 Task: In skill path updates turn off In-app notifications.
Action: Mouse moved to (676, 54)
Screenshot: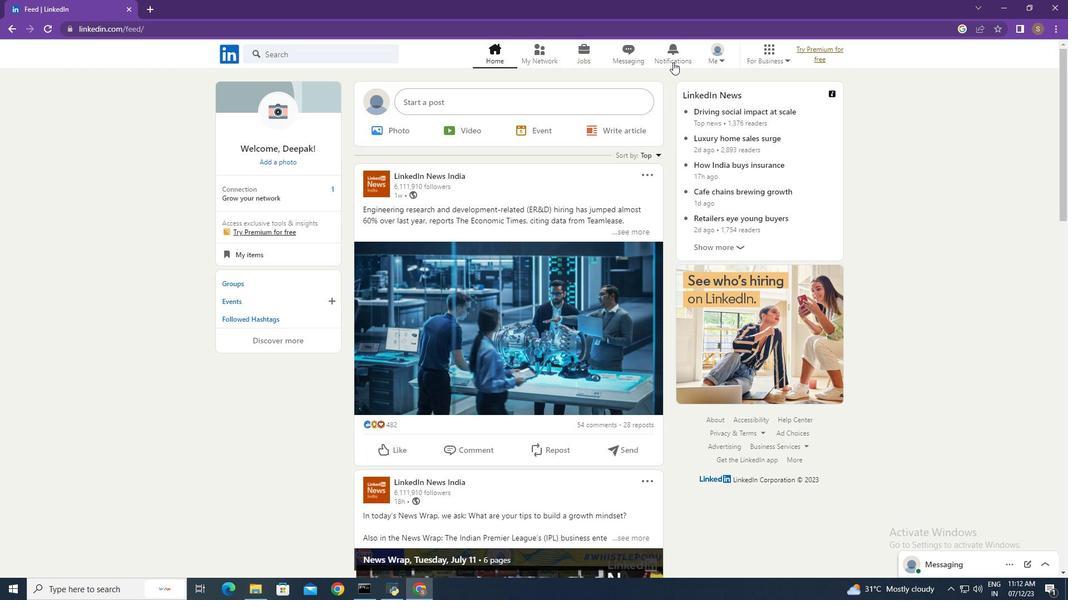 
Action: Mouse pressed left at (676, 54)
Screenshot: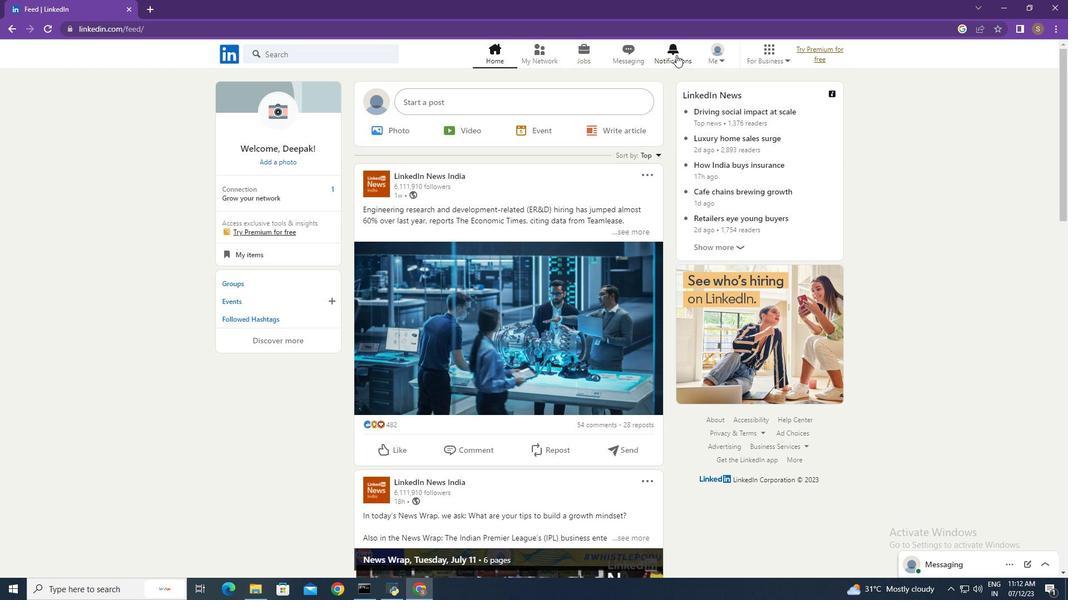 
Action: Mouse moved to (248, 127)
Screenshot: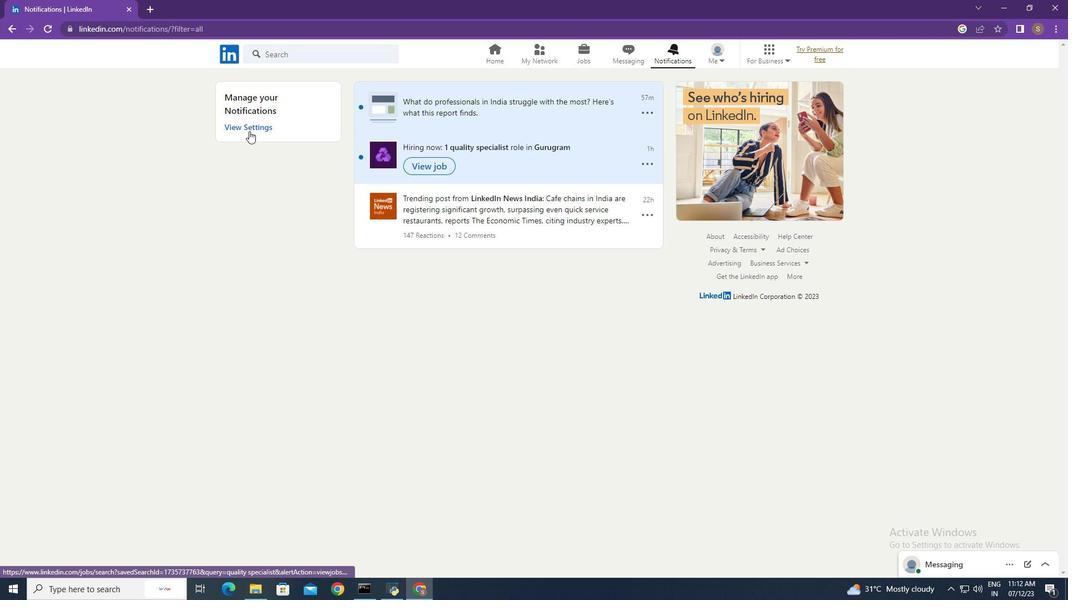 
Action: Mouse pressed left at (248, 127)
Screenshot: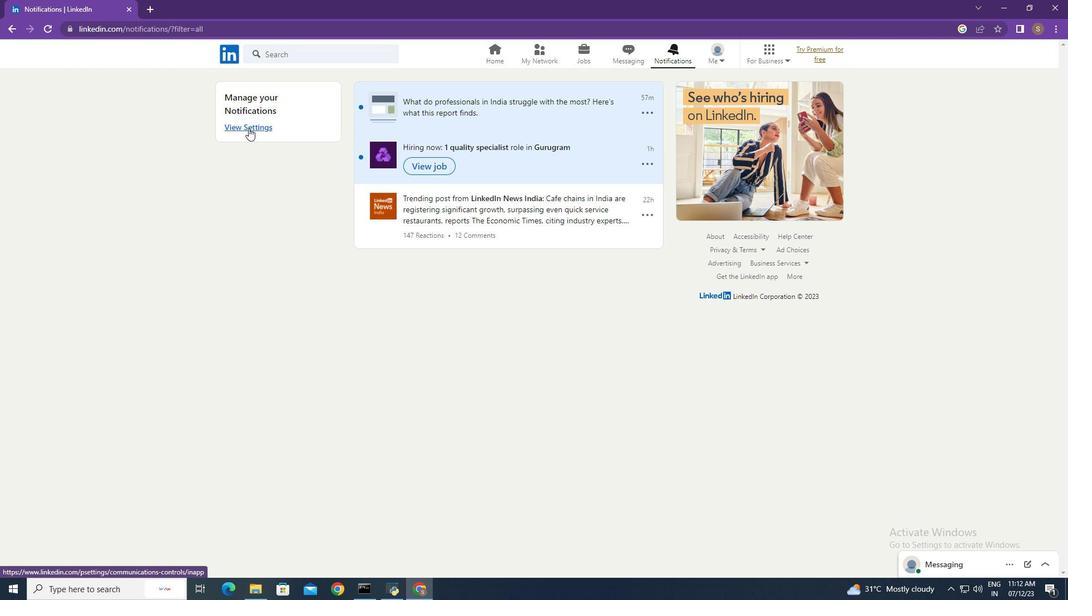 
Action: Mouse moved to (599, 170)
Screenshot: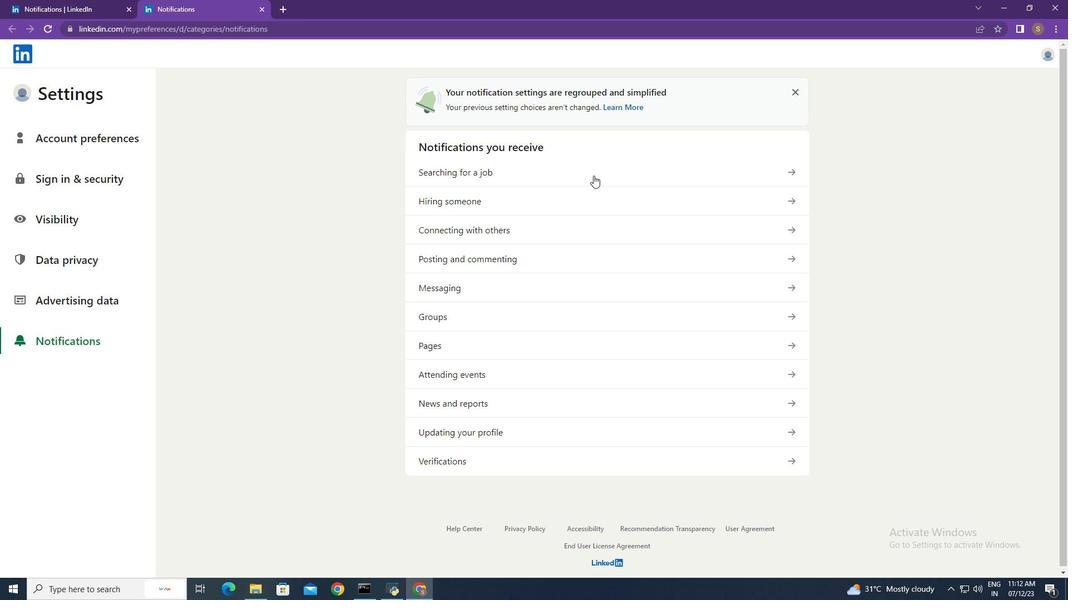
Action: Mouse pressed left at (599, 170)
Screenshot: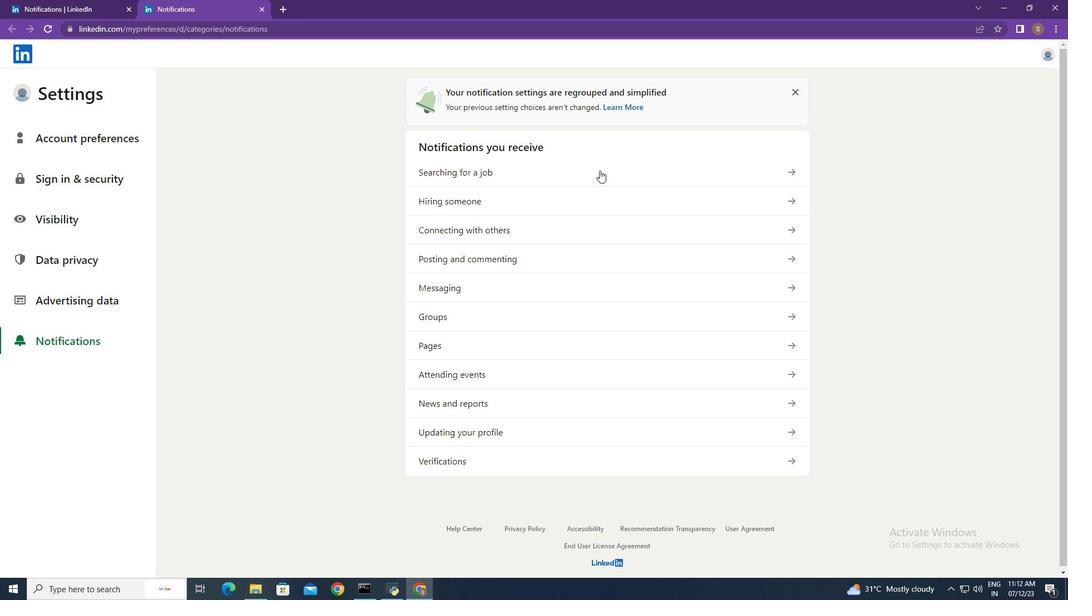 
Action: Mouse moved to (628, 461)
Screenshot: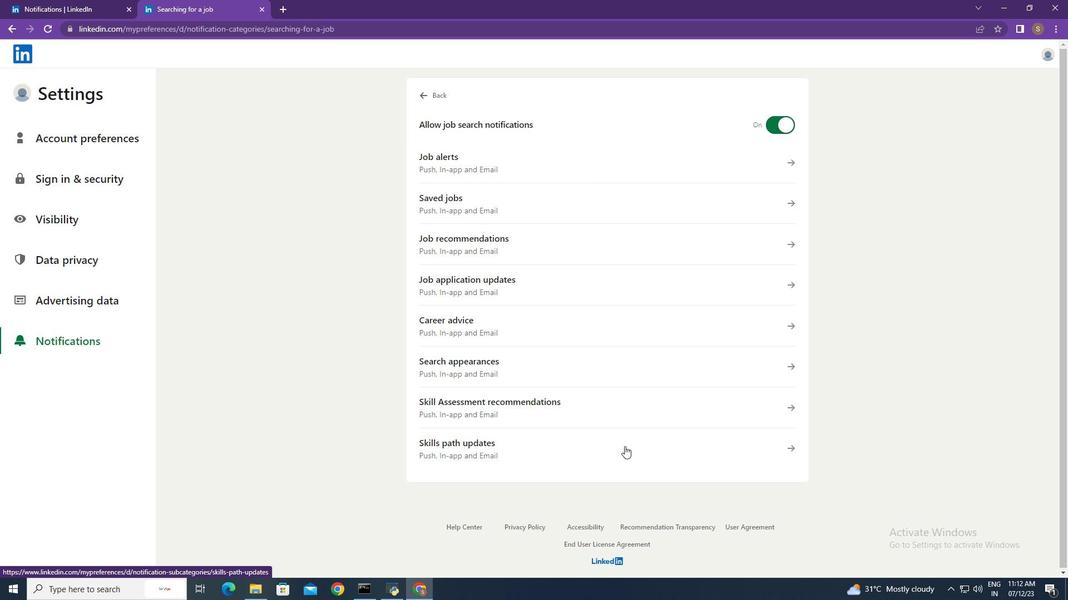 
Action: Mouse pressed left at (628, 461)
Screenshot: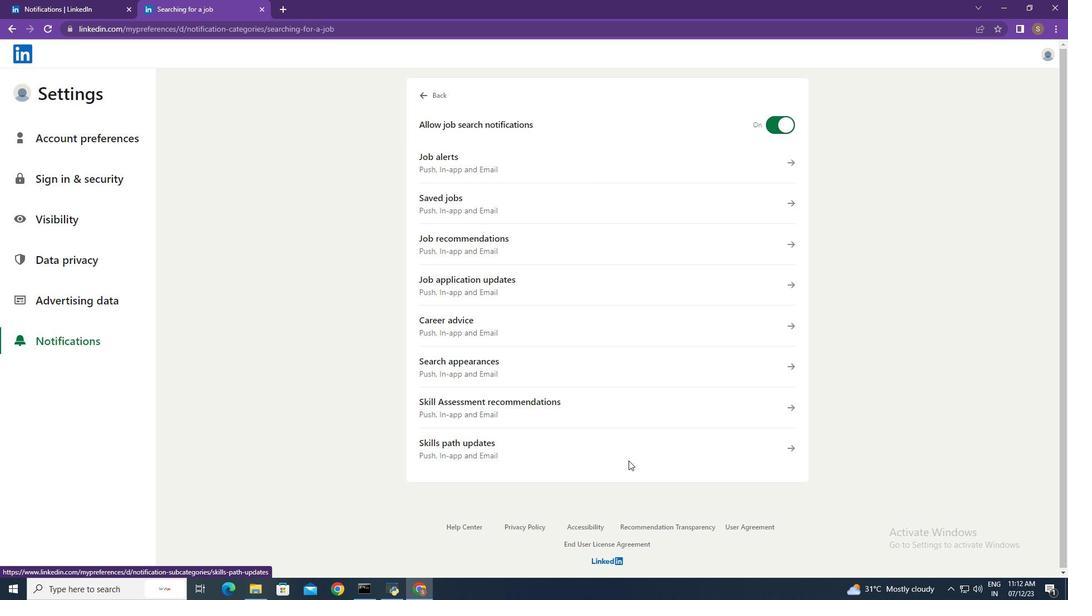 
Action: Mouse pressed left at (628, 461)
Screenshot: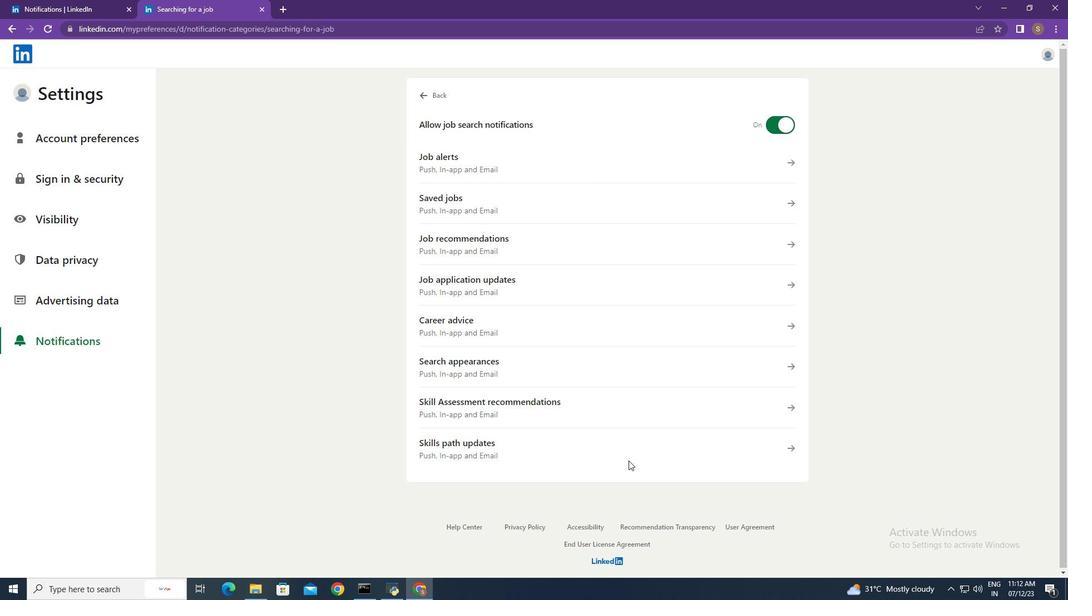 
Action: Mouse moved to (633, 451)
Screenshot: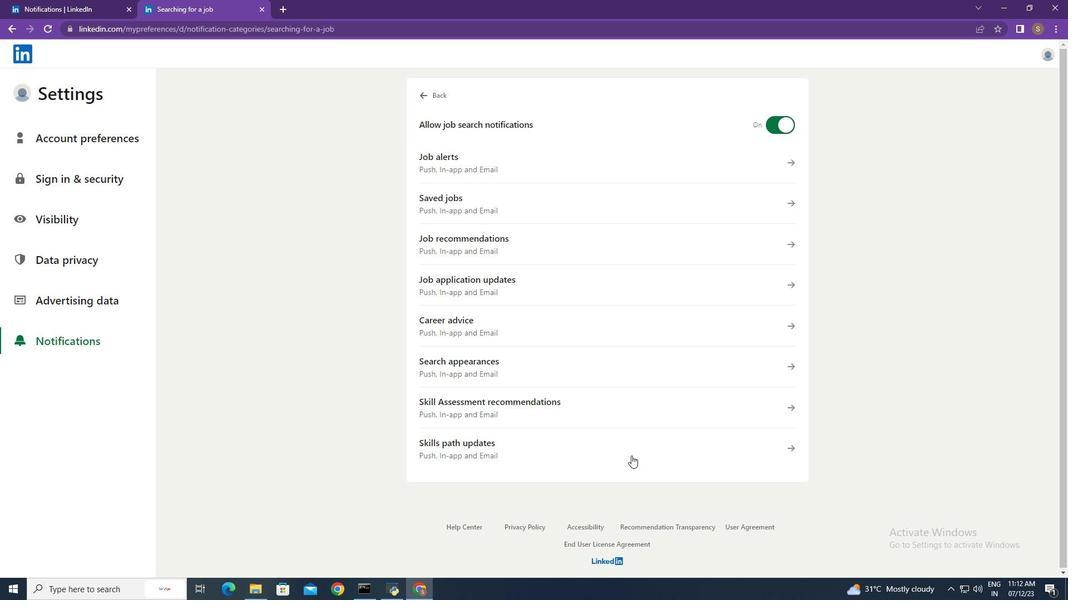 
Action: Mouse pressed left at (633, 451)
Screenshot: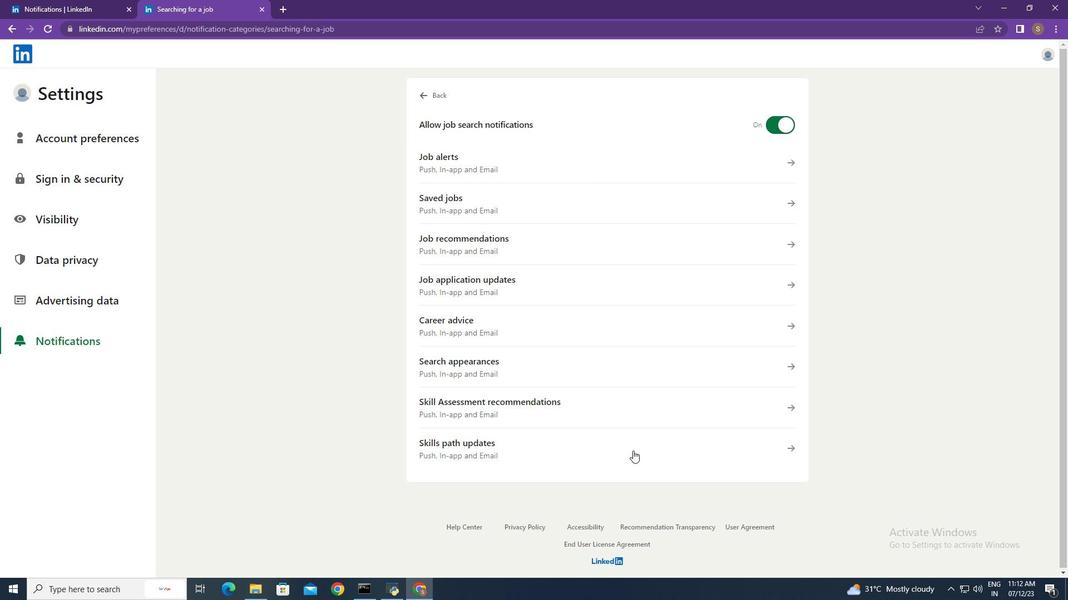 
Action: Mouse moved to (784, 183)
Screenshot: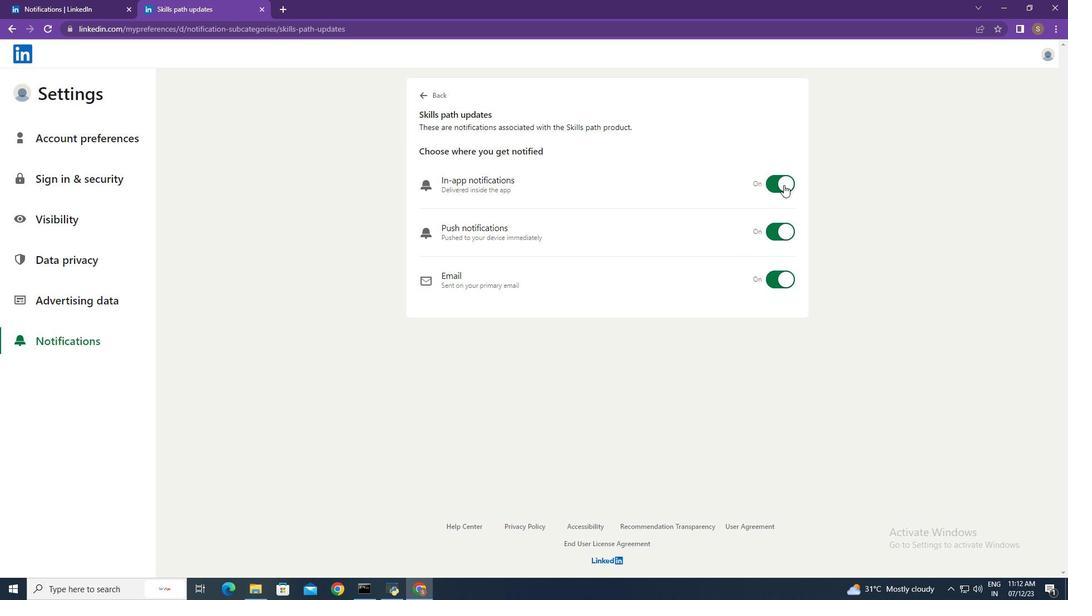 
Action: Mouse pressed left at (784, 183)
Screenshot: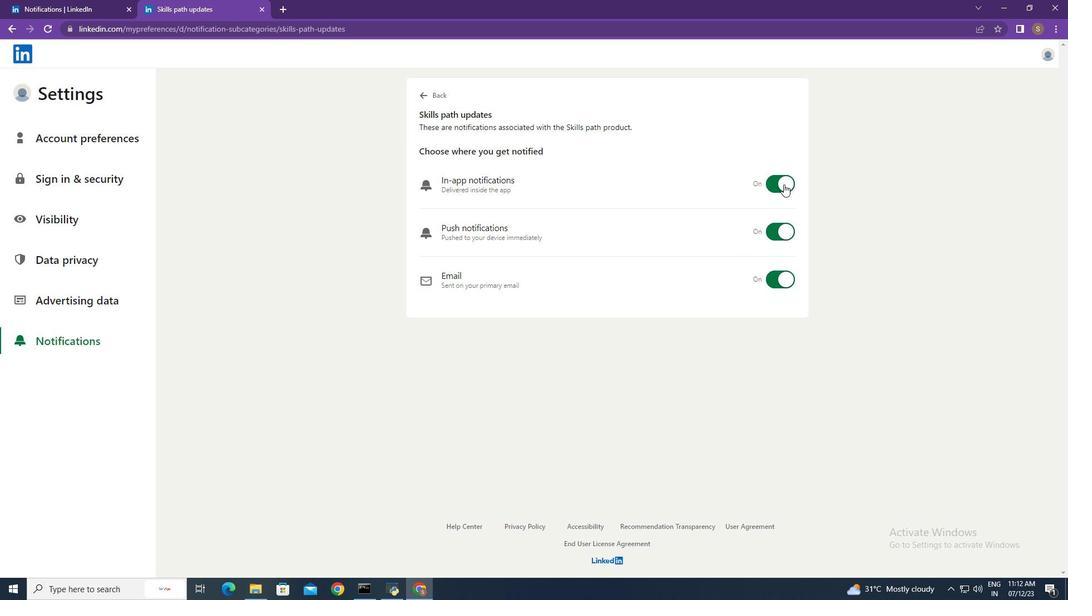 
Action: Mouse moved to (962, 205)
Screenshot: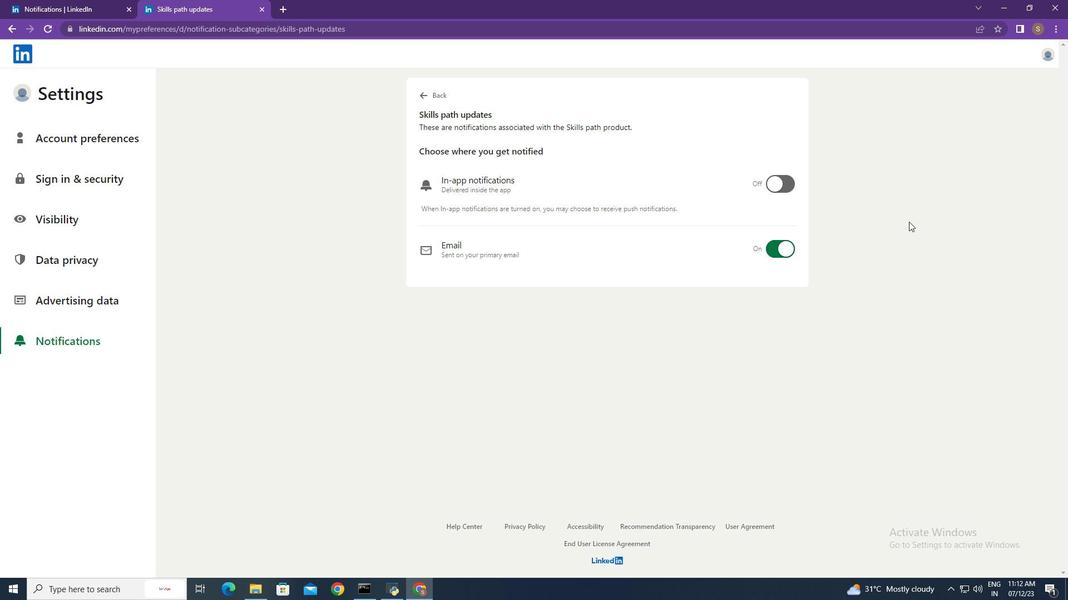 
